 Task: Sort the products in the category "Makeup" by price (highest first).
Action: Mouse moved to (240, 119)
Screenshot: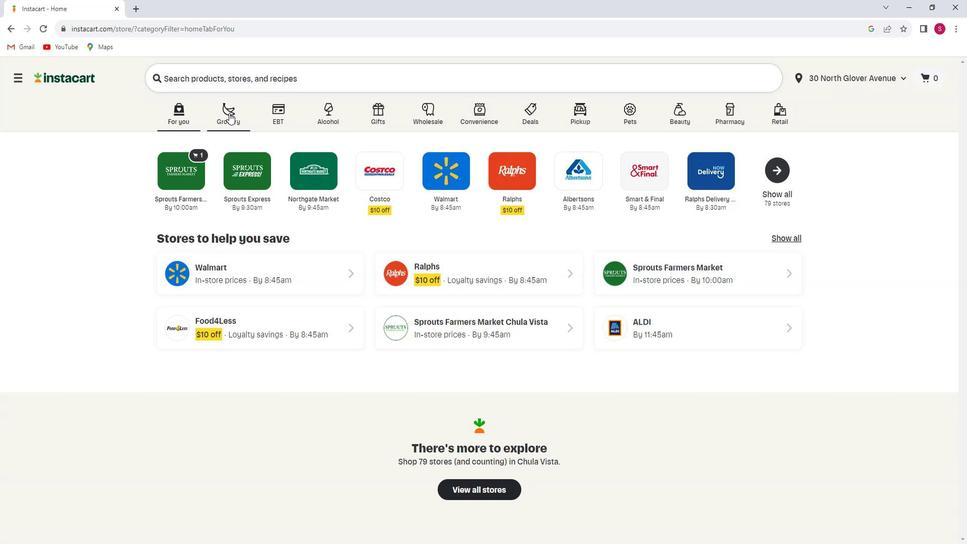 
Action: Mouse pressed left at (240, 119)
Screenshot: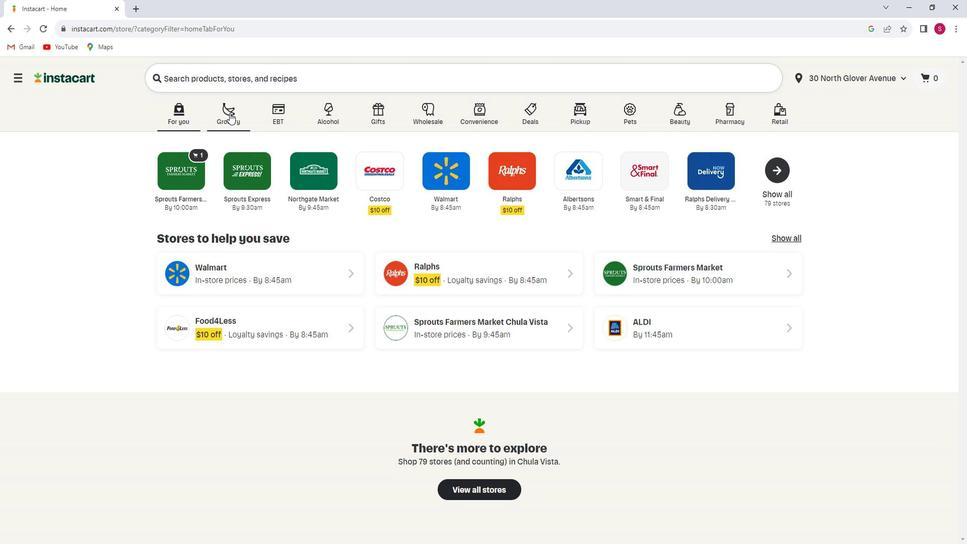 
Action: Mouse moved to (222, 293)
Screenshot: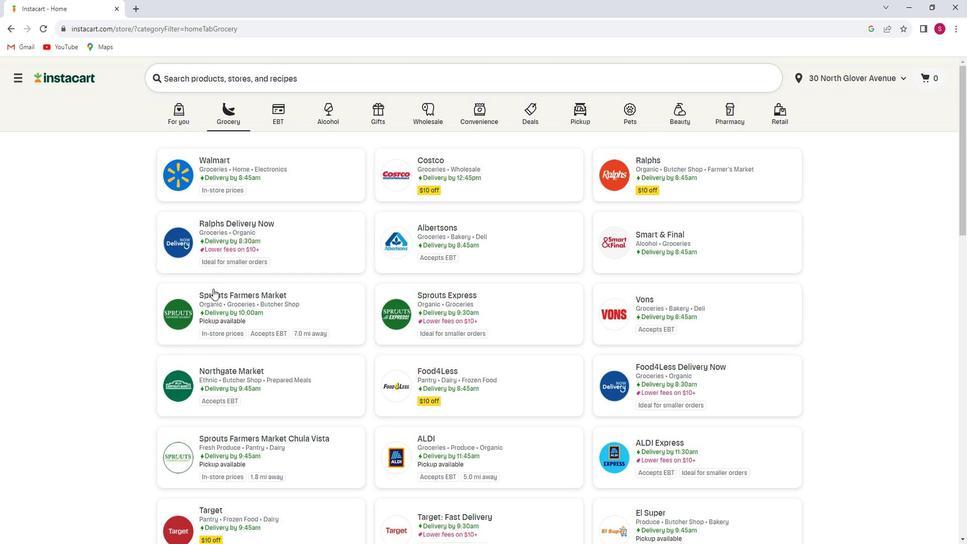 
Action: Mouse pressed left at (222, 293)
Screenshot: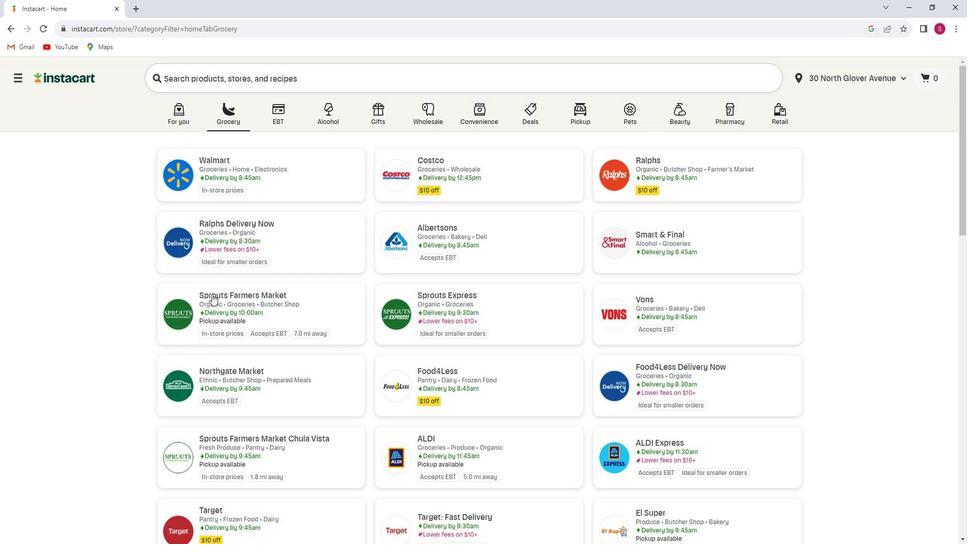 
Action: Mouse moved to (79, 318)
Screenshot: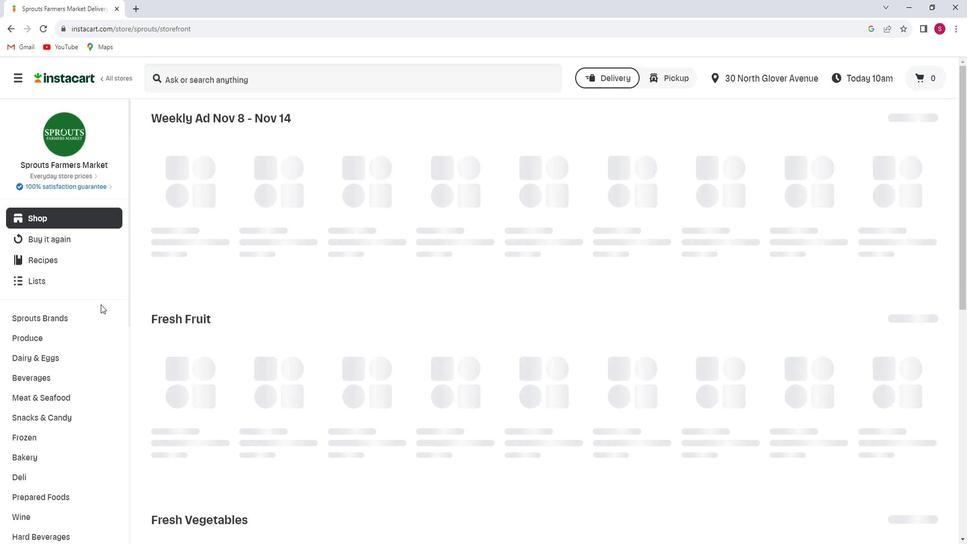 
Action: Mouse scrolled (79, 318) with delta (0, 0)
Screenshot: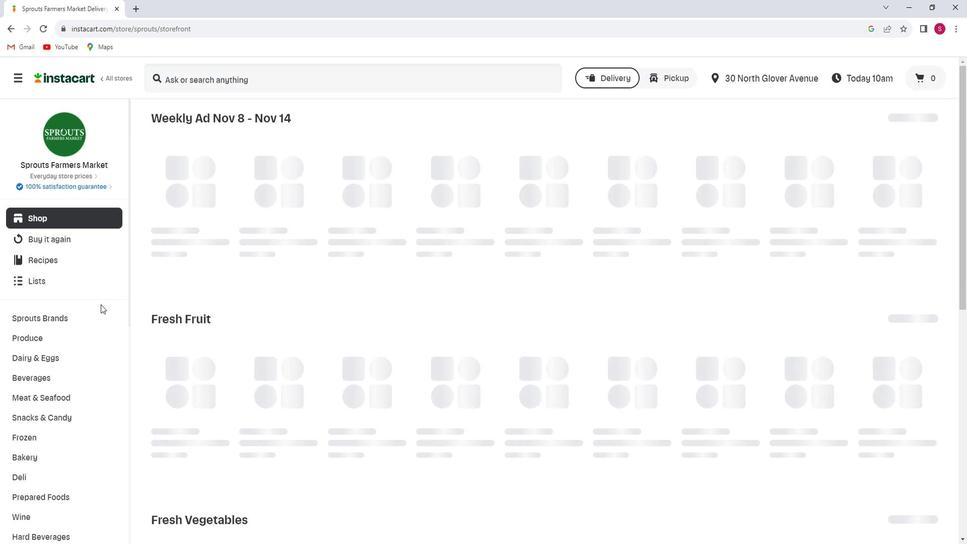 
Action: Mouse scrolled (79, 318) with delta (0, 0)
Screenshot: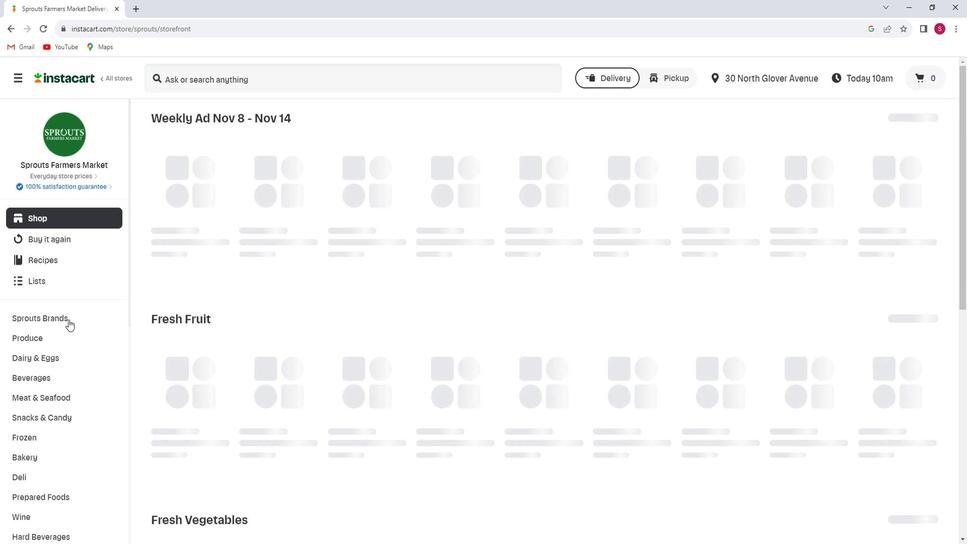 
Action: Mouse scrolled (79, 318) with delta (0, 0)
Screenshot: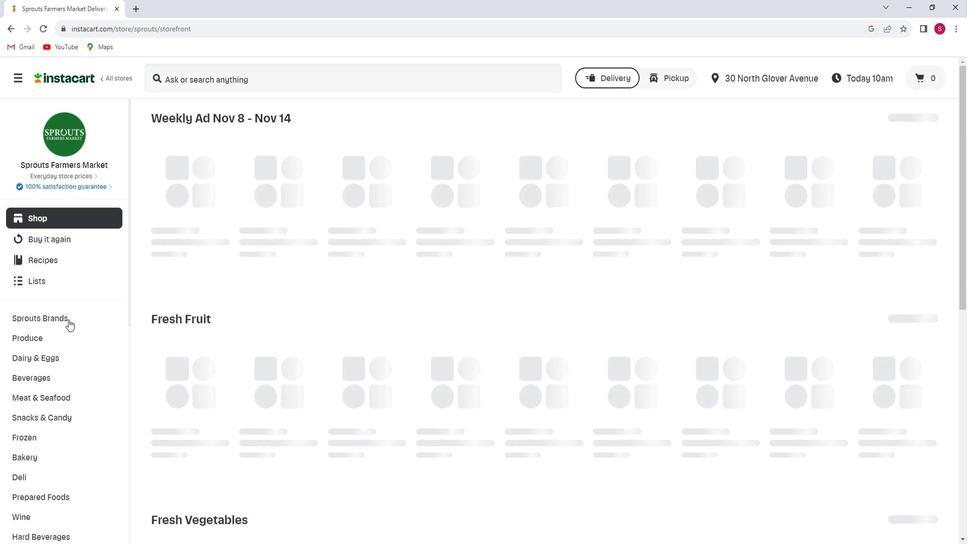 
Action: Mouse scrolled (79, 318) with delta (0, 0)
Screenshot: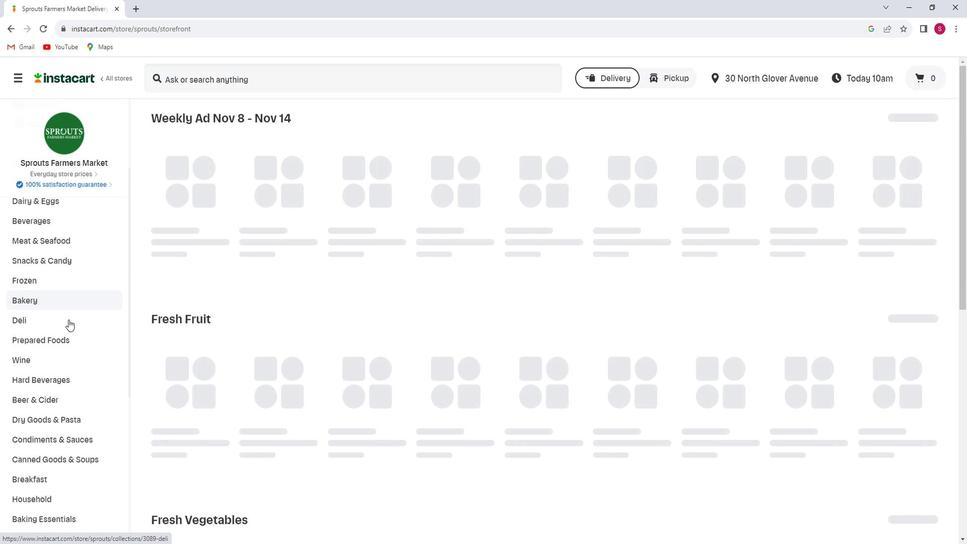 
Action: Mouse scrolled (79, 318) with delta (0, 0)
Screenshot: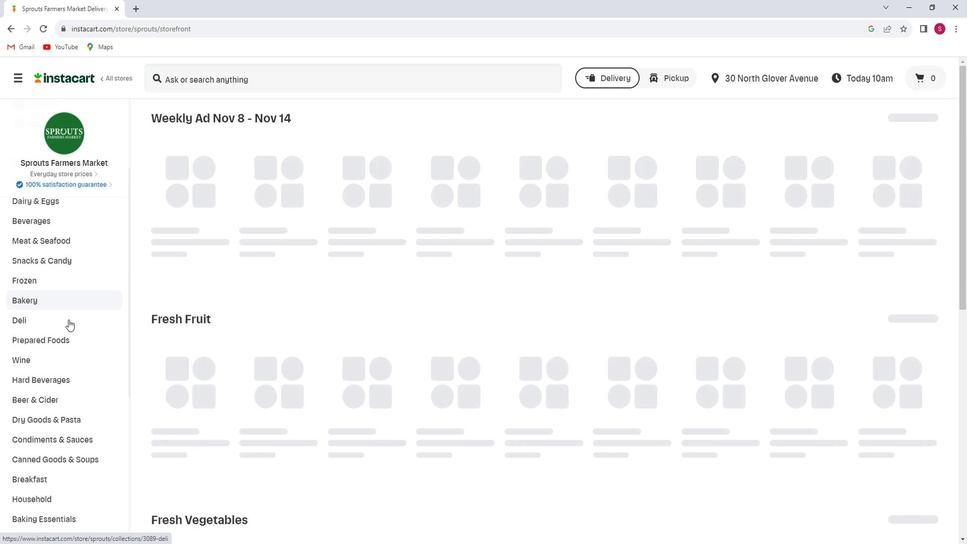 
Action: Mouse scrolled (79, 318) with delta (0, 0)
Screenshot: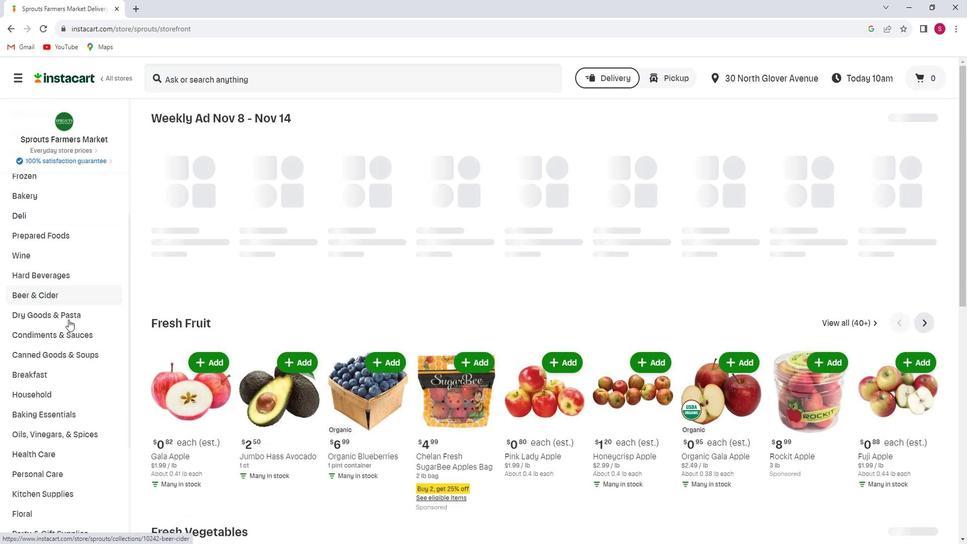 
Action: Mouse scrolled (79, 318) with delta (0, 0)
Screenshot: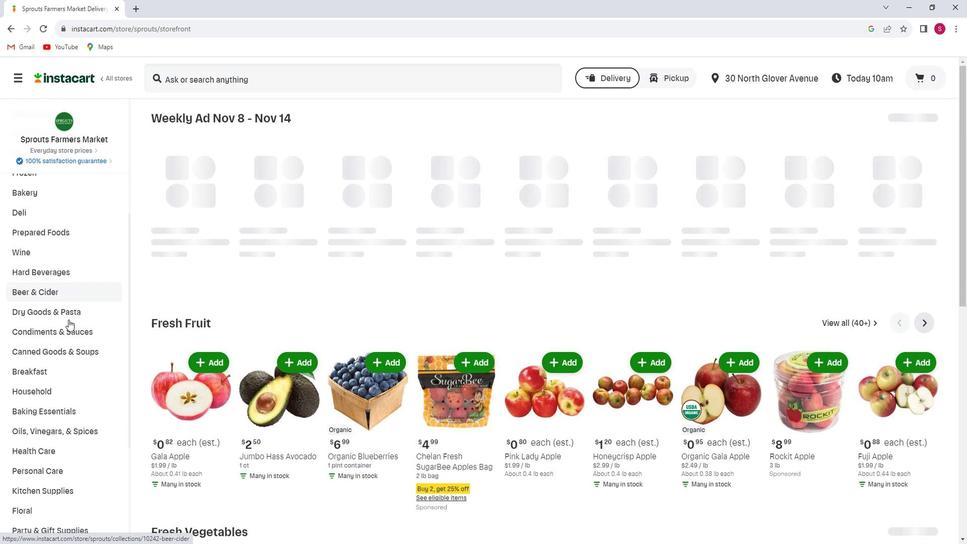 
Action: Mouse scrolled (79, 318) with delta (0, 0)
Screenshot: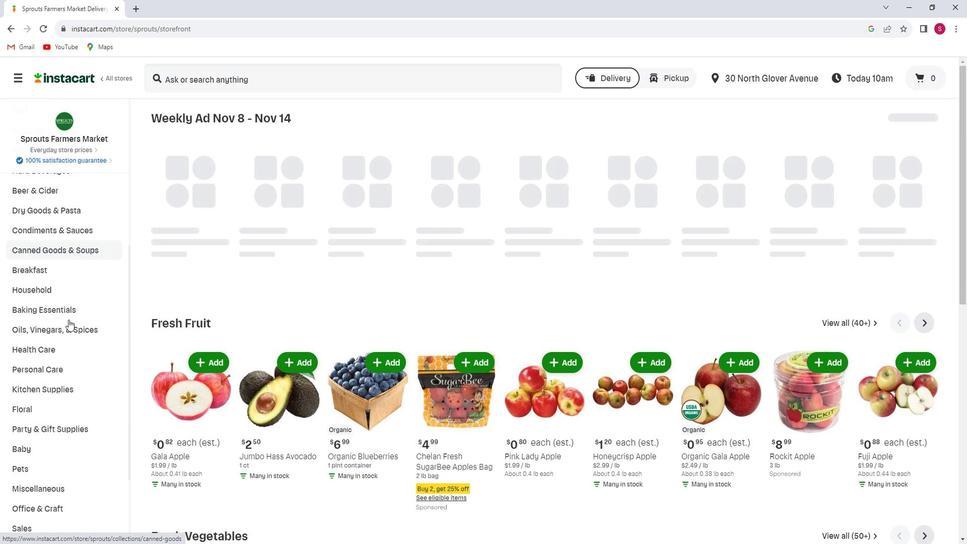 
Action: Mouse pressed left at (79, 318)
Screenshot: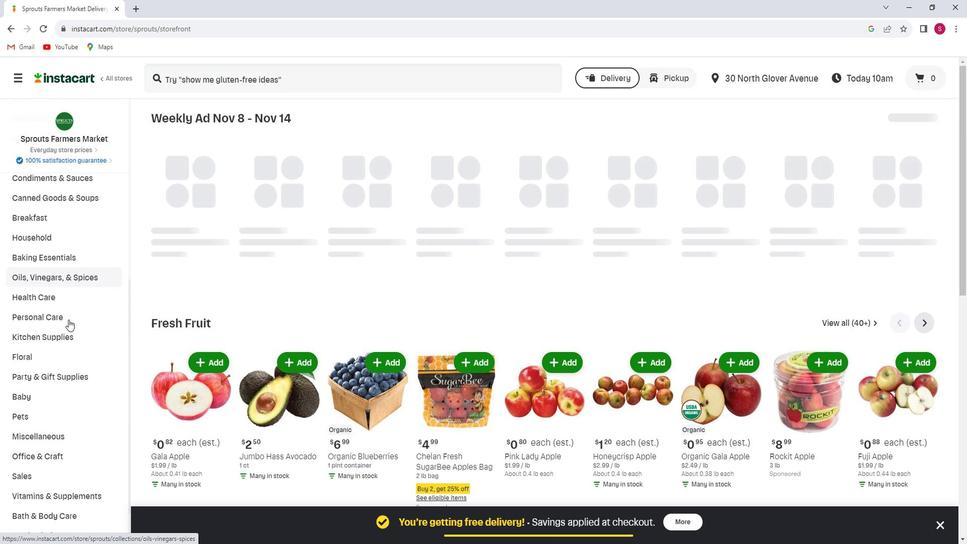 
Action: Mouse moved to (74, 318)
Screenshot: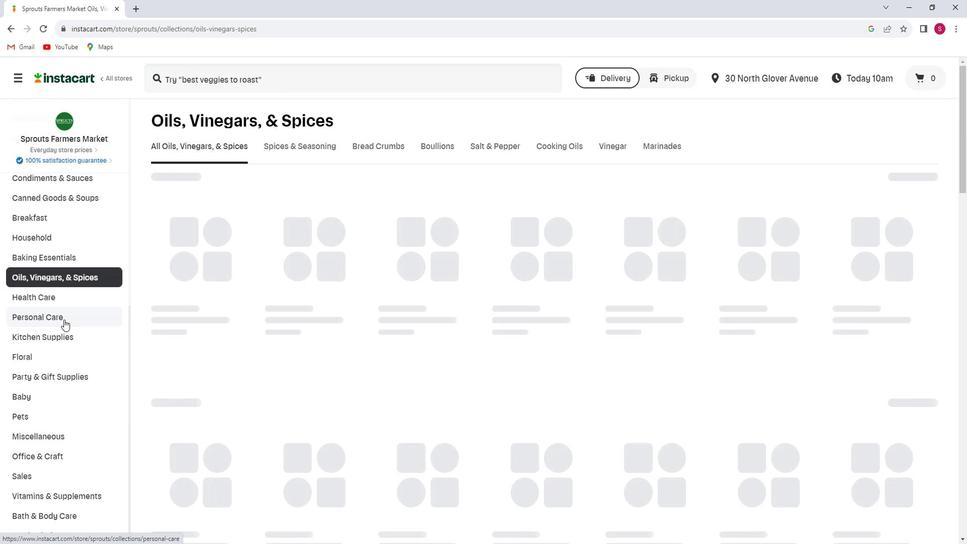 
Action: Mouse pressed left at (74, 318)
Screenshot: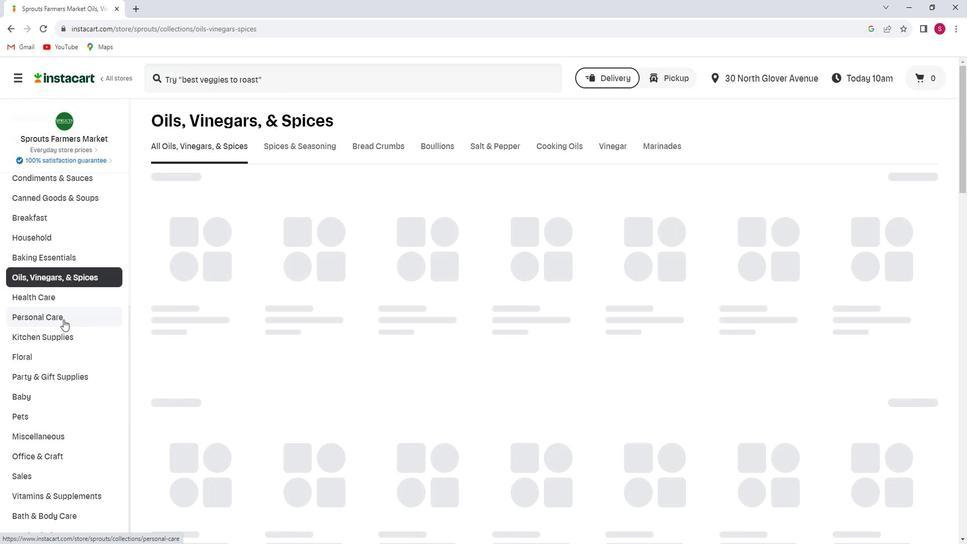 
Action: Mouse moved to (884, 151)
Screenshot: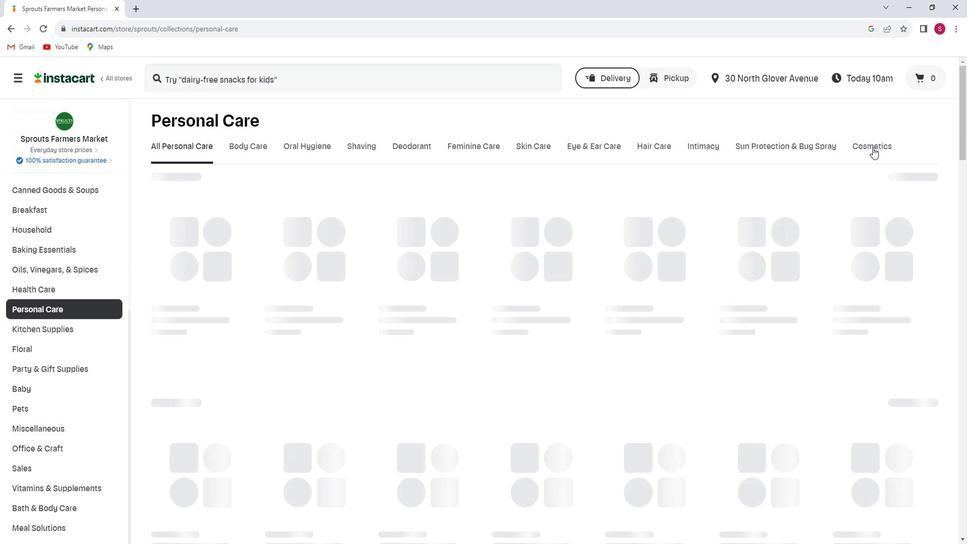 
Action: Mouse pressed left at (884, 151)
Screenshot: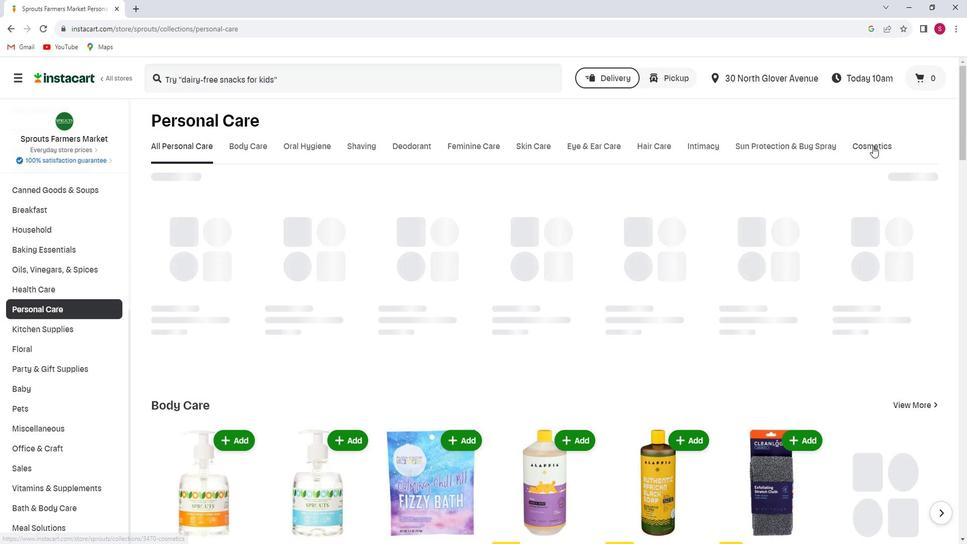 
Action: Mouse moved to (245, 195)
Screenshot: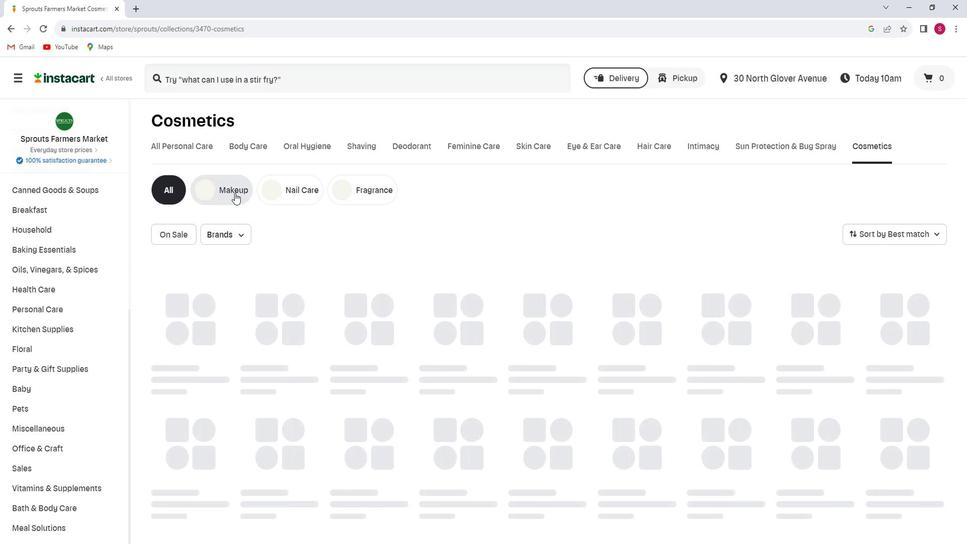 
Action: Mouse pressed left at (245, 195)
Screenshot: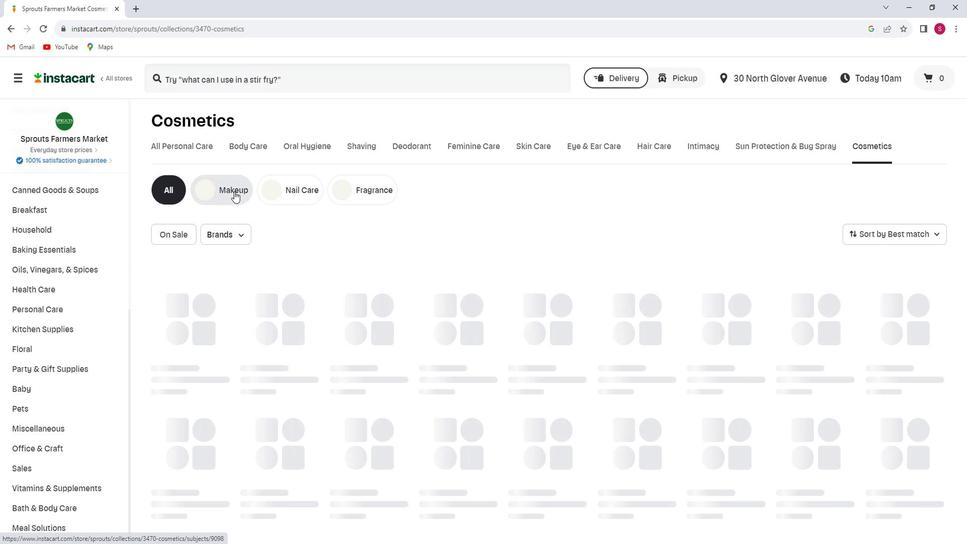 
Action: Mouse moved to (930, 237)
Screenshot: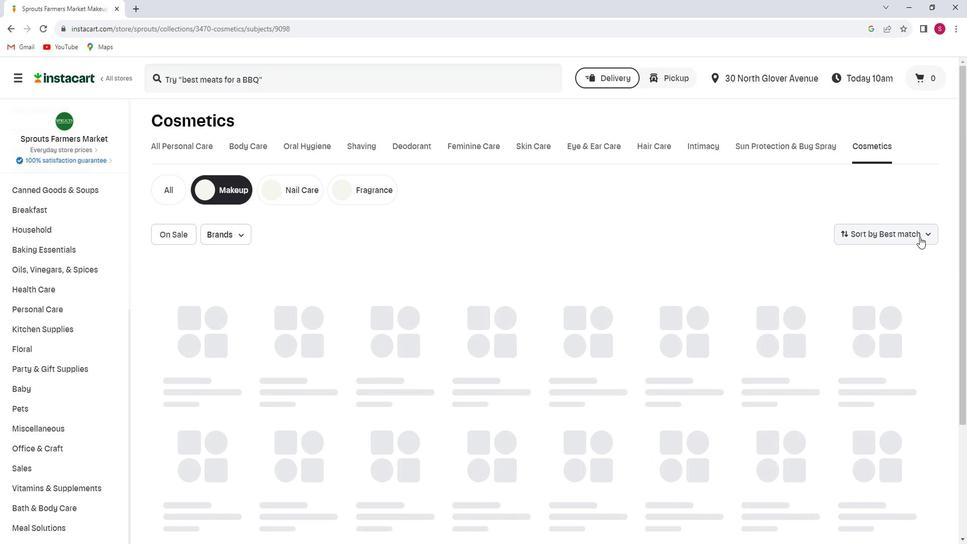 
Action: Mouse pressed left at (930, 237)
Screenshot: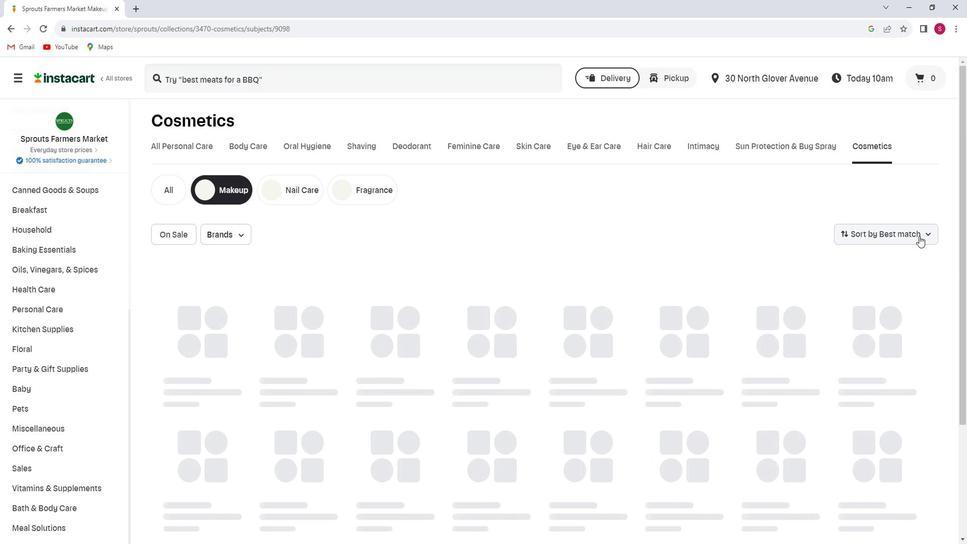 
Action: Mouse moved to (909, 299)
Screenshot: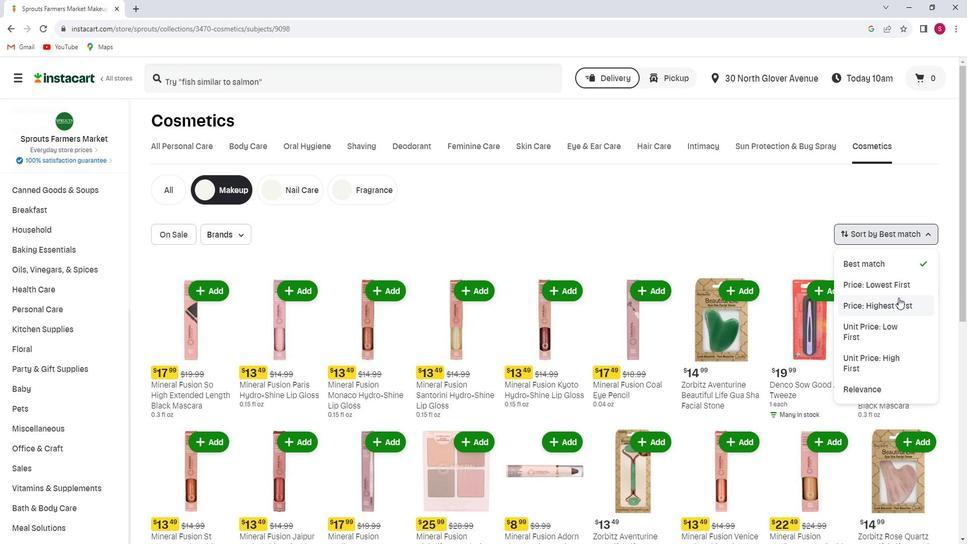 
Action: Mouse pressed left at (909, 299)
Screenshot: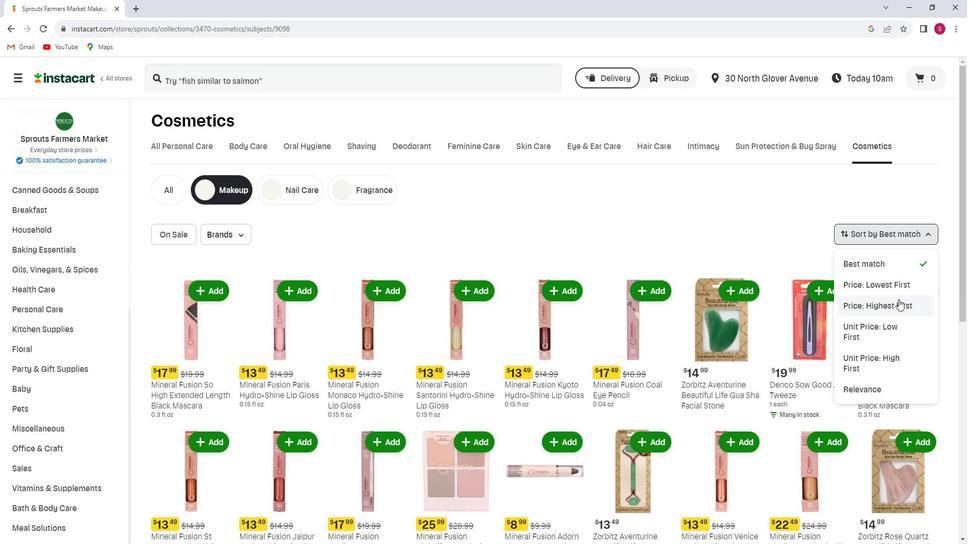
Action: Mouse moved to (912, 291)
Screenshot: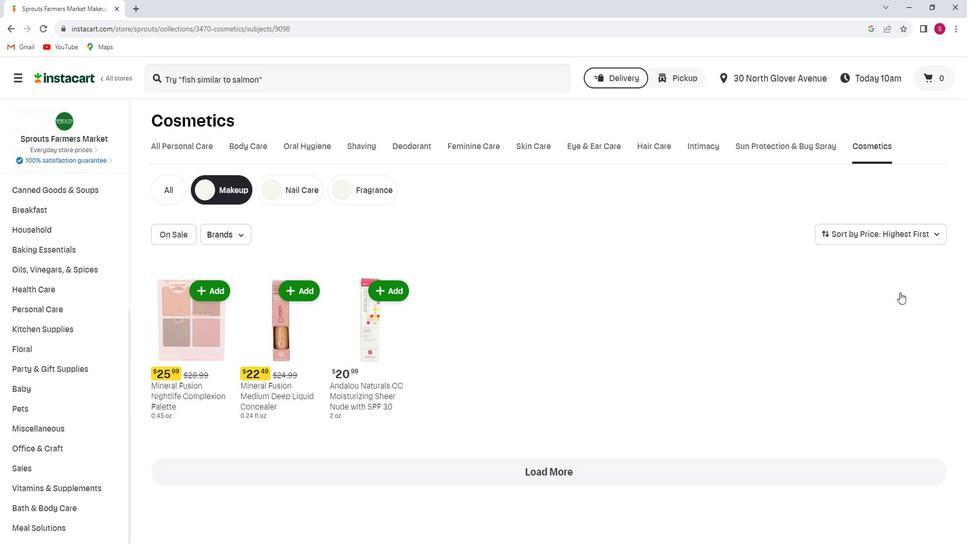 
